 Task: Create a task  Add search functionality to the app , assign it to team member softage.6@softage.net in the project TravelForge and update the status of the task to  On Track  , set the priority of the task to Low.
Action: Mouse moved to (78, 298)
Screenshot: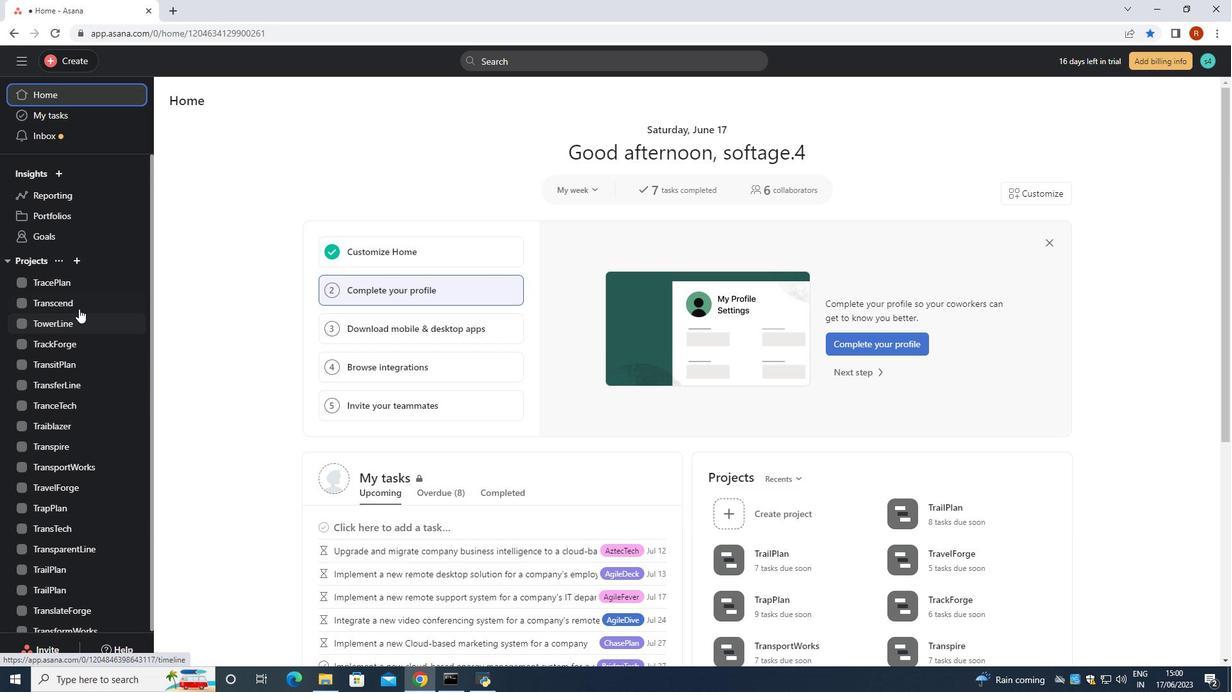 
Action: Mouse scrolled (78, 298) with delta (0, 0)
Screenshot: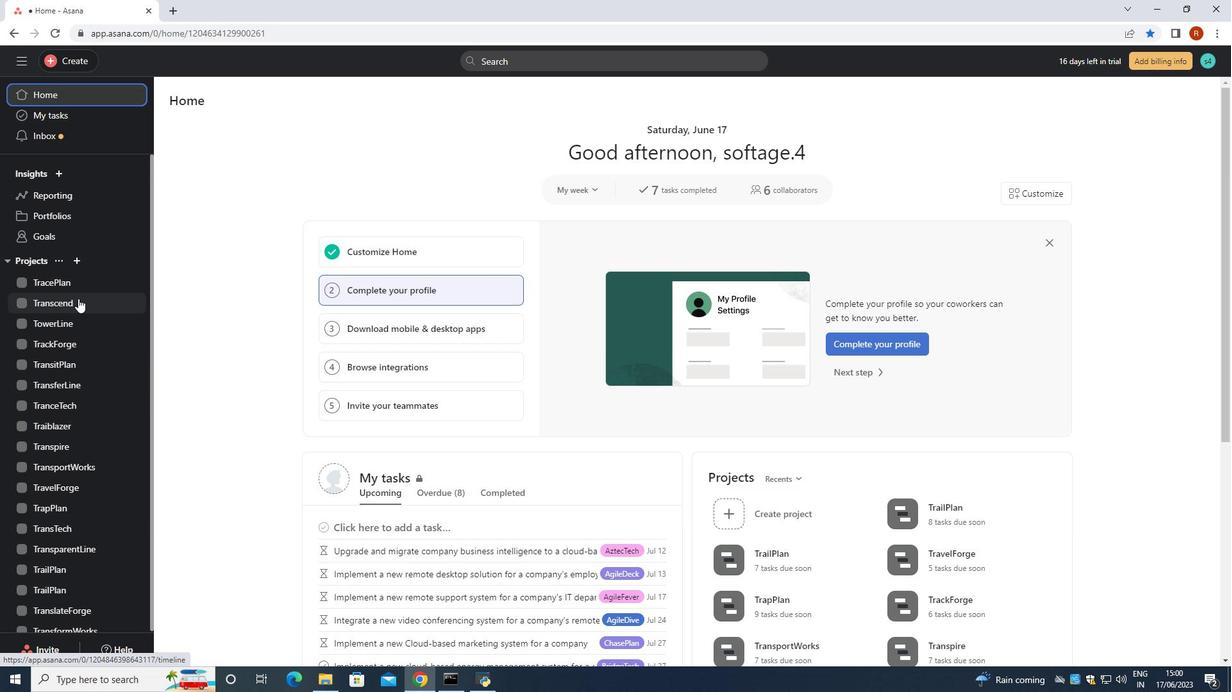 
Action: Mouse moved to (62, 424)
Screenshot: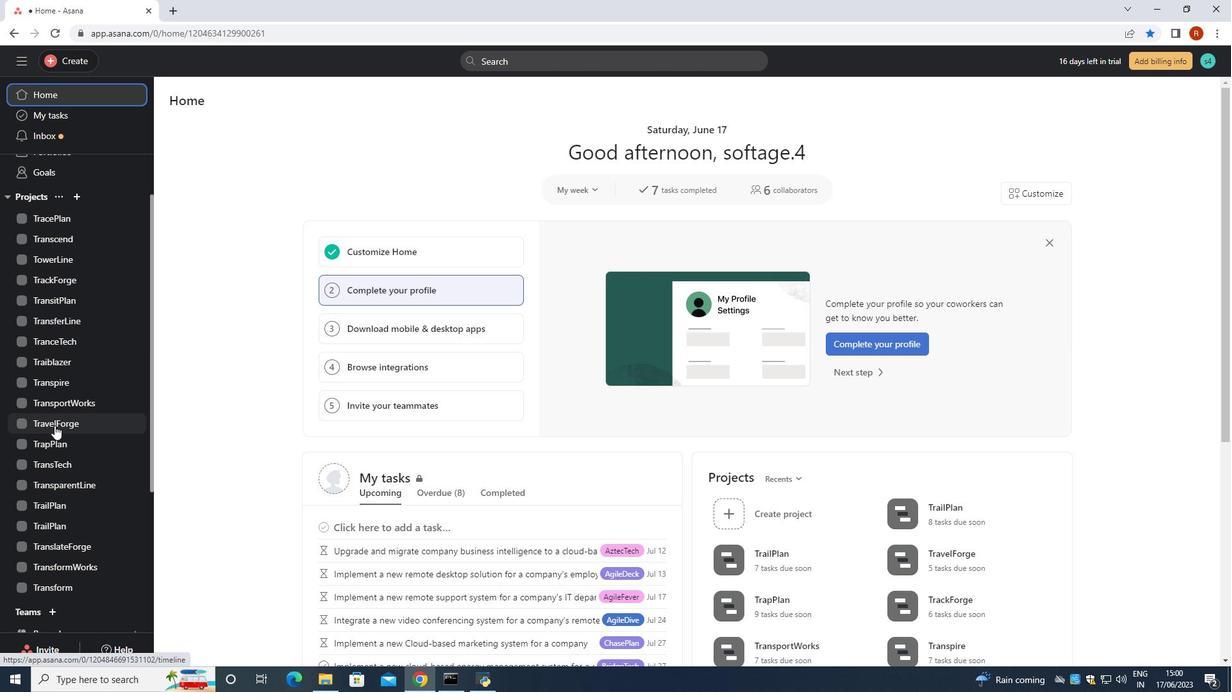 
Action: Mouse pressed left at (62, 424)
Screenshot: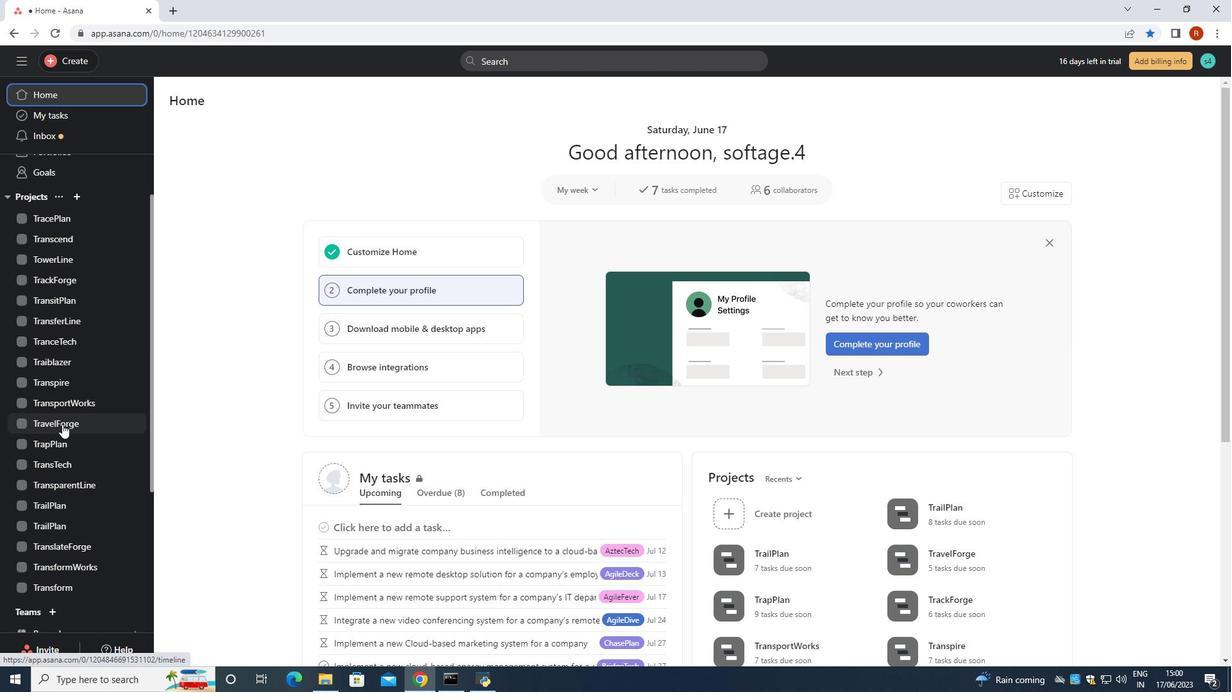 
Action: Mouse moved to (203, 157)
Screenshot: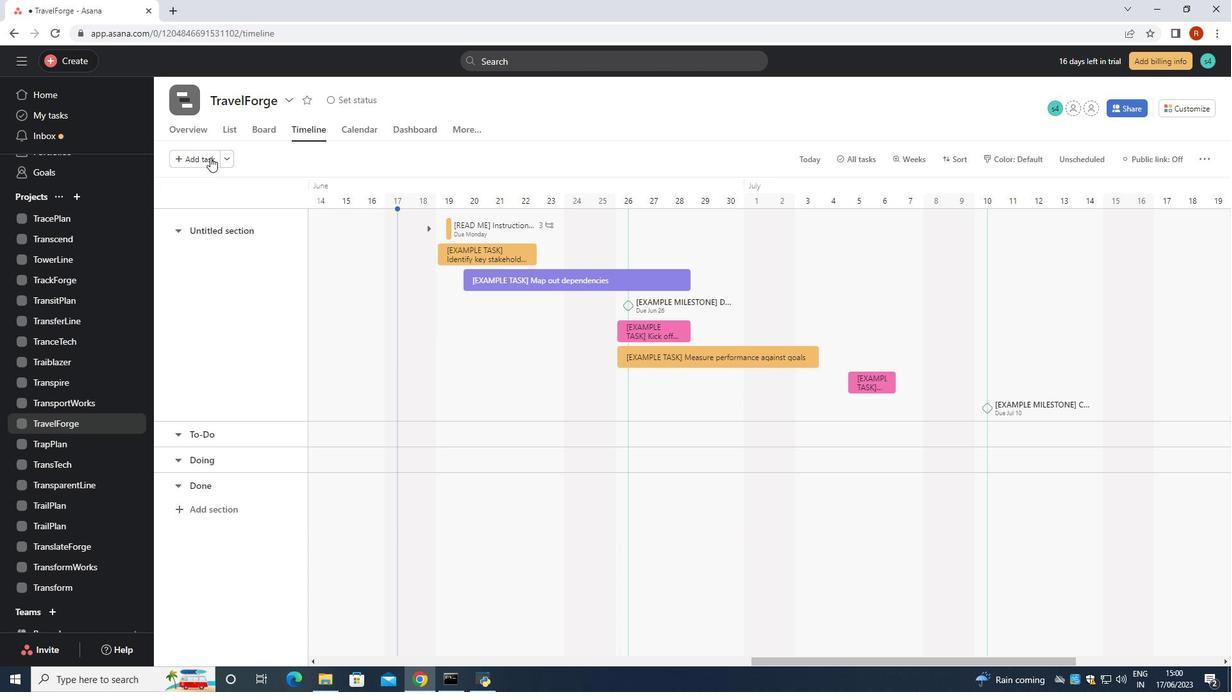 
Action: Mouse pressed left at (203, 157)
Screenshot: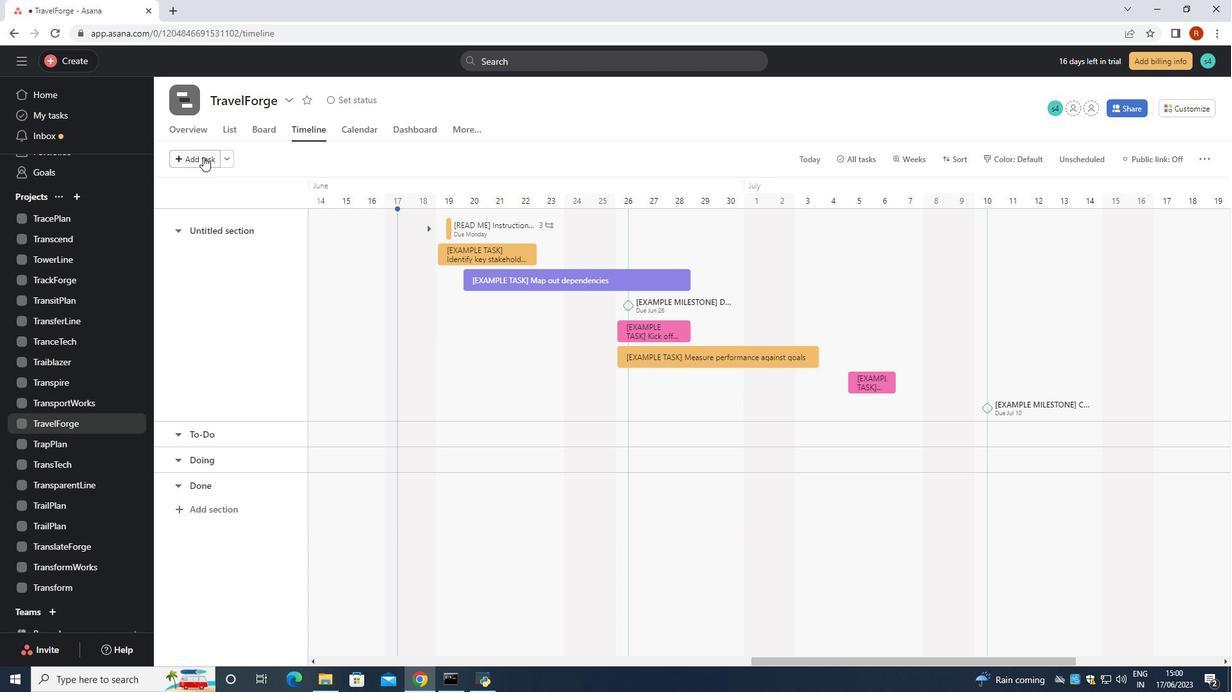 
Action: Mouse moved to (196, 152)
Screenshot: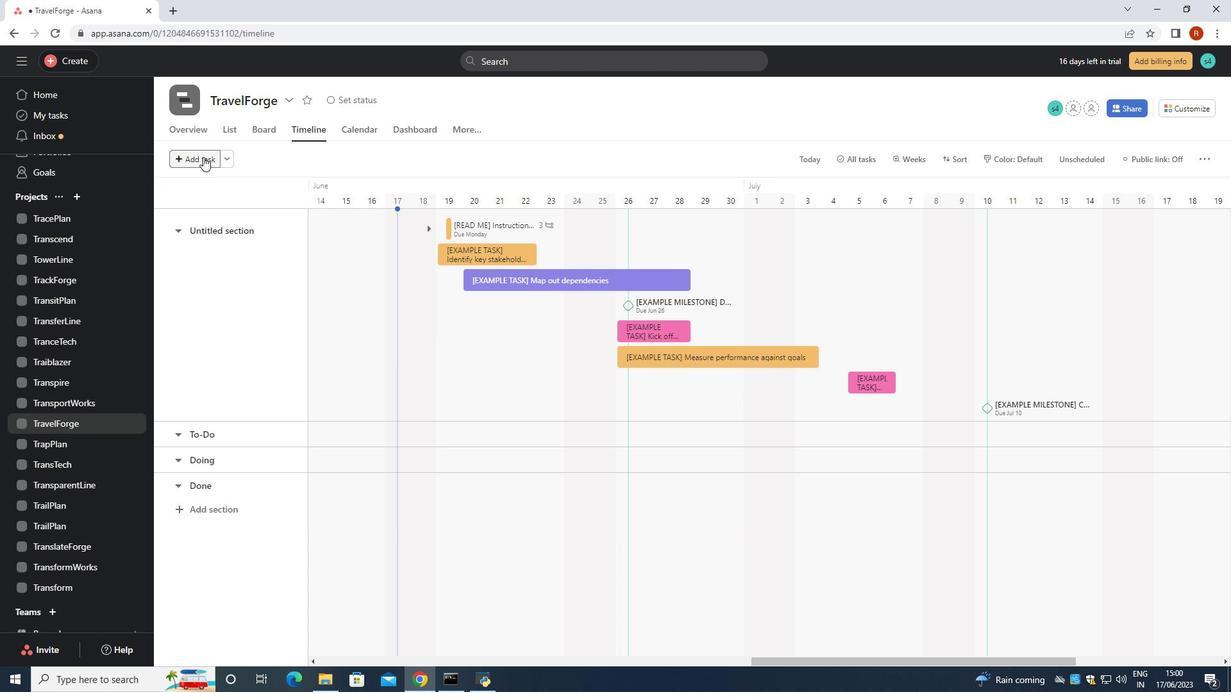 
Action: Key pressed <Key.shift>Add<Key.space>sec<Key.backspace>arch<Key.space>functionality<Key.space>to<Key.space>the<Key.space>ap<Key.enter>
Screenshot: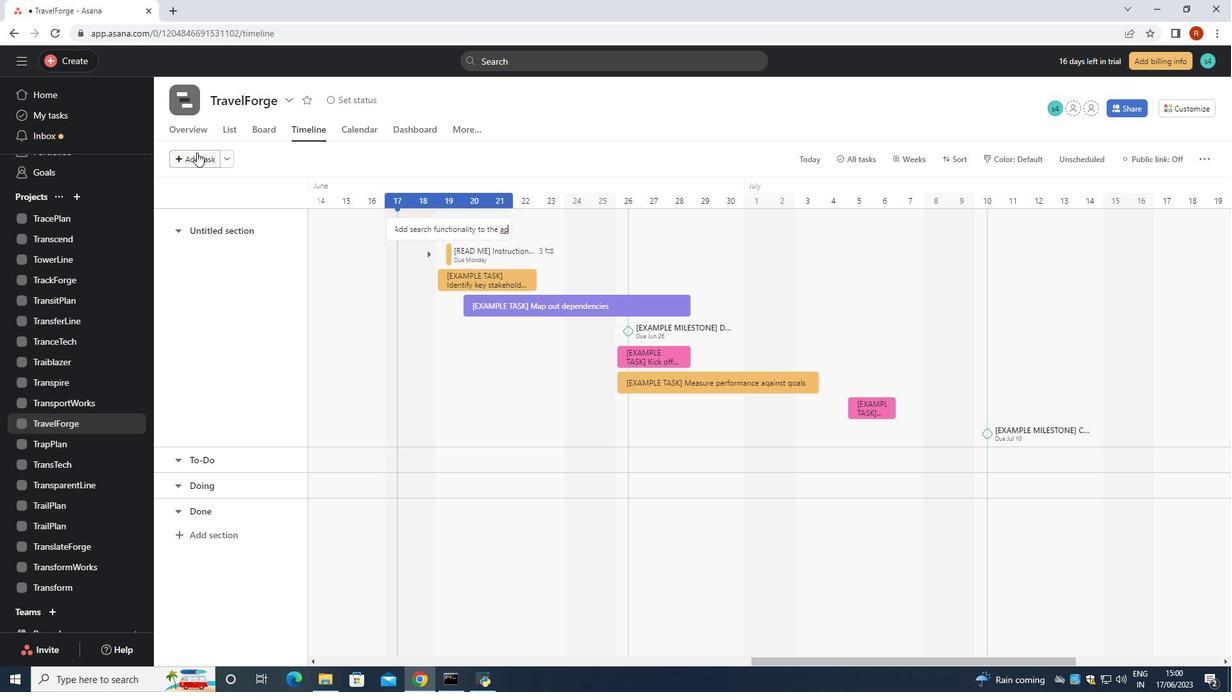 
Action: Mouse moved to (459, 229)
Screenshot: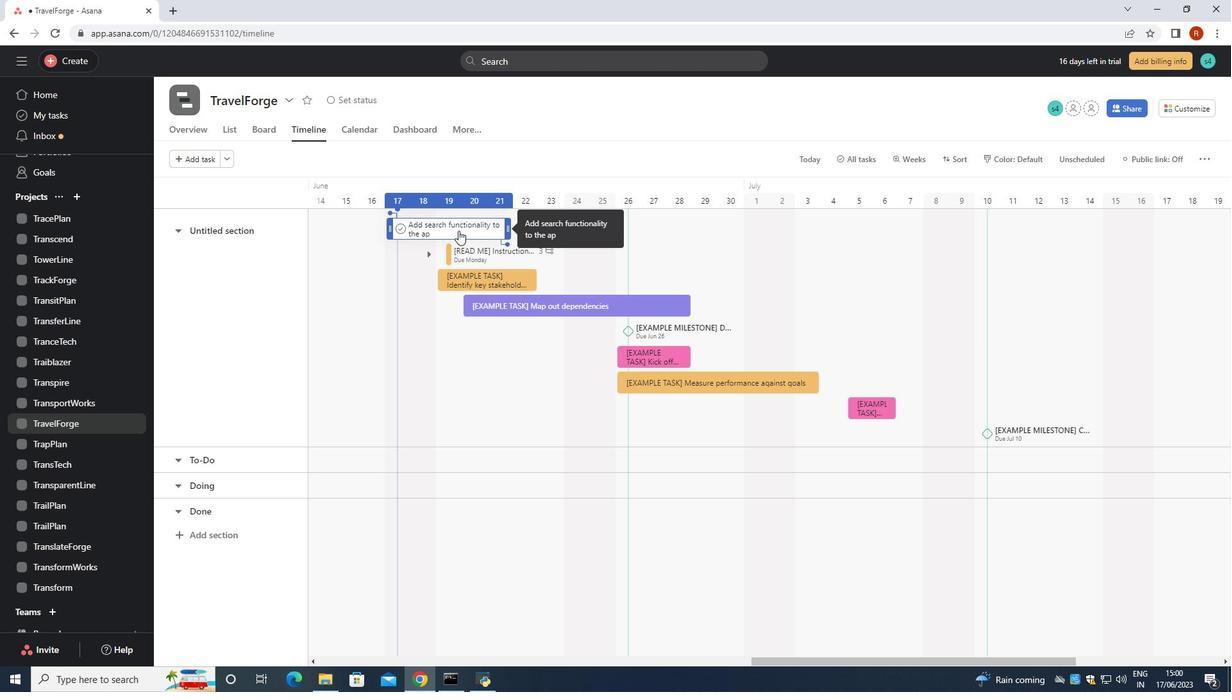 
Action: Mouse pressed left at (459, 229)
Screenshot: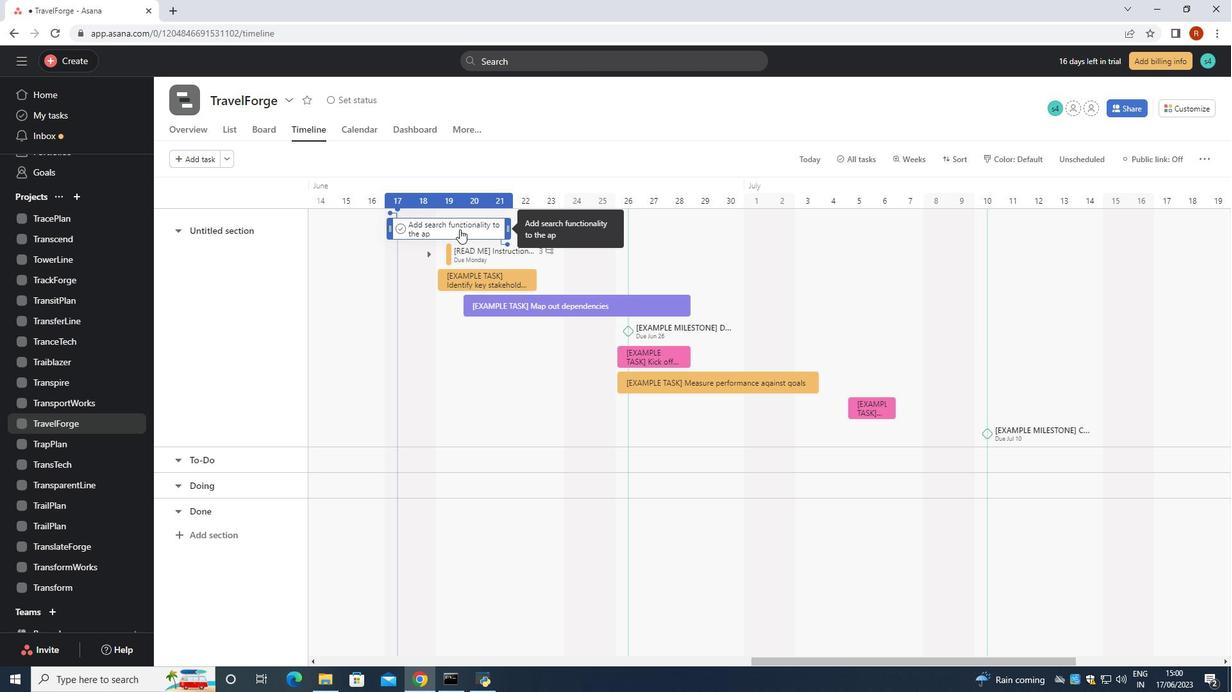 
Action: Mouse moved to (939, 225)
Screenshot: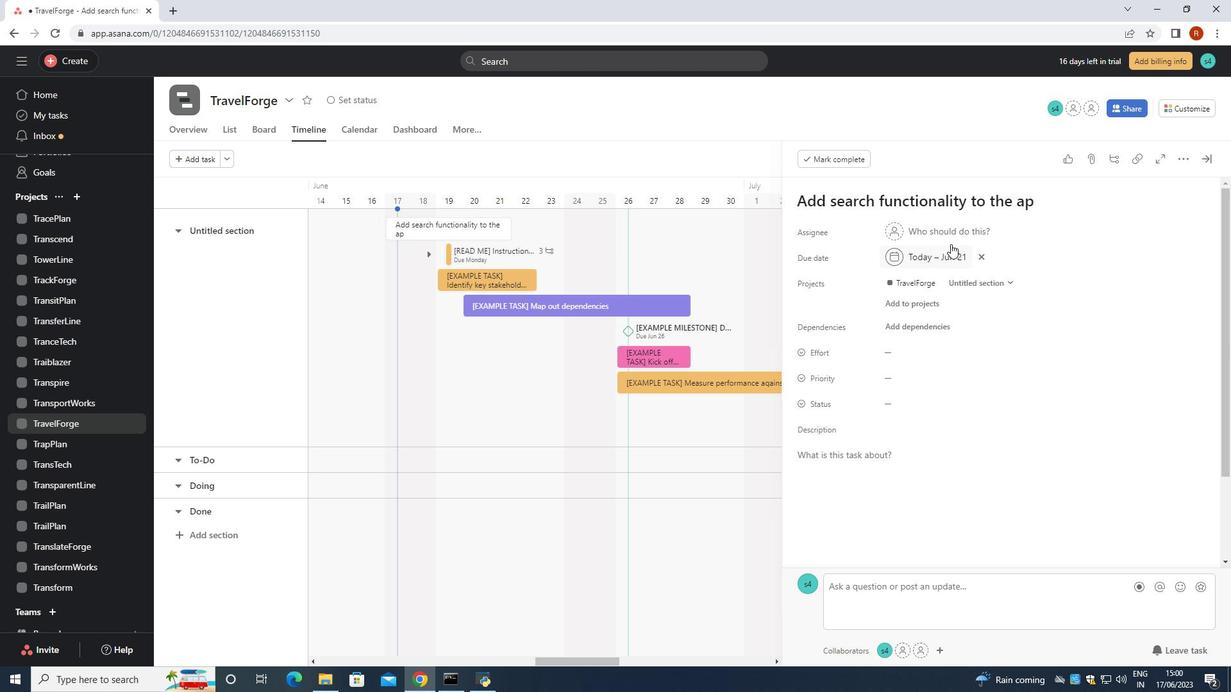 
Action: Mouse pressed left at (939, 225)
Screenshot: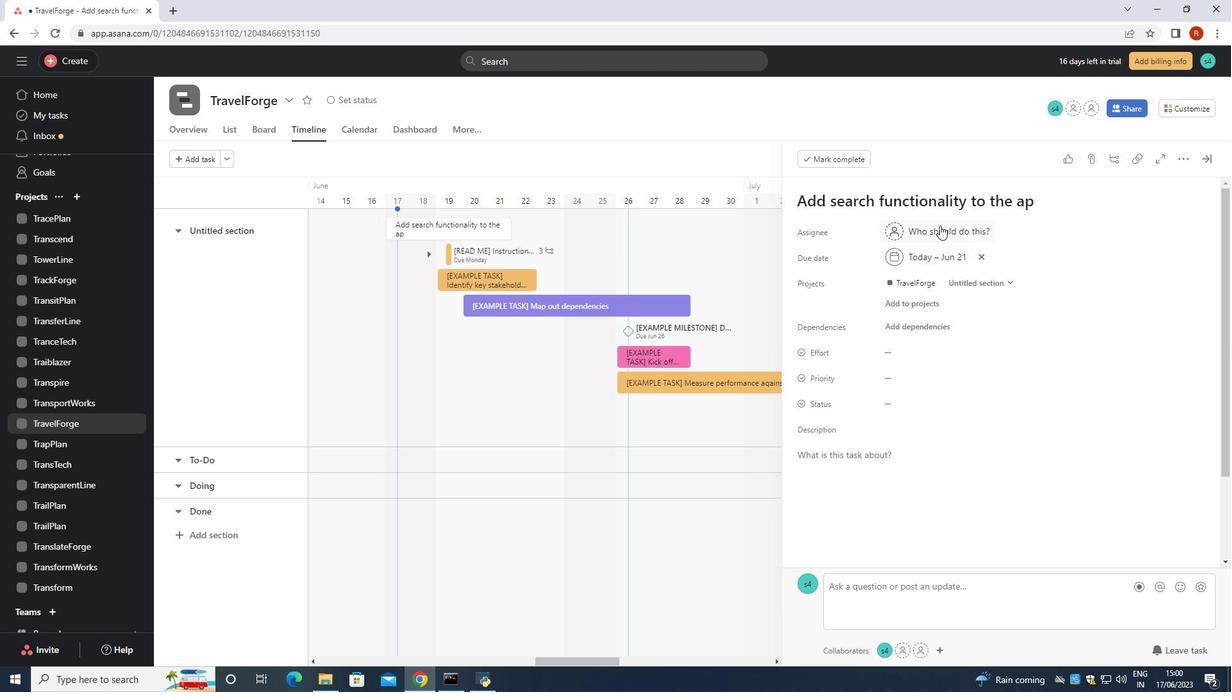 
Action: Key pressed <Key.shift>Softage.6<Key.shift><Key.shift><Key.shift><Key.shift><Key.shift><Key.shift><Key.shift><Key.shift><Key.shift><Key.shift>@softage.net
Screenshot: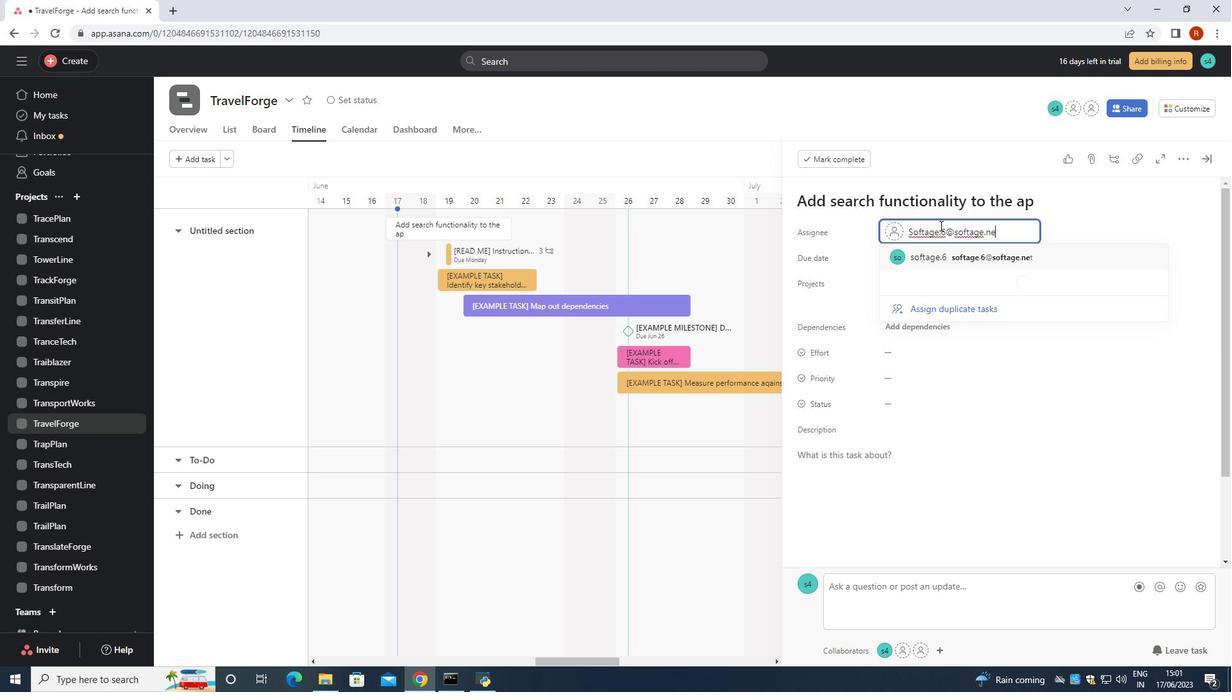 
Action: Mouse moved to (1005, 253)
Screenshot: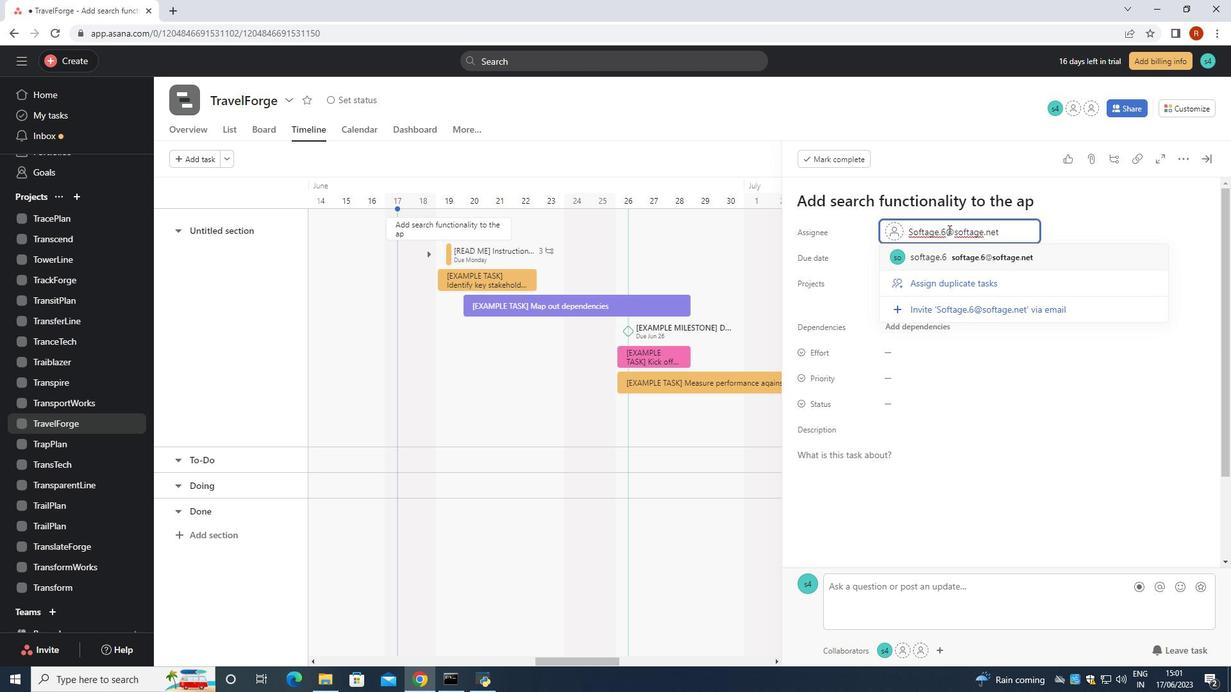 
Action: Mouse pressed left at (1005, 253)
Screenshot: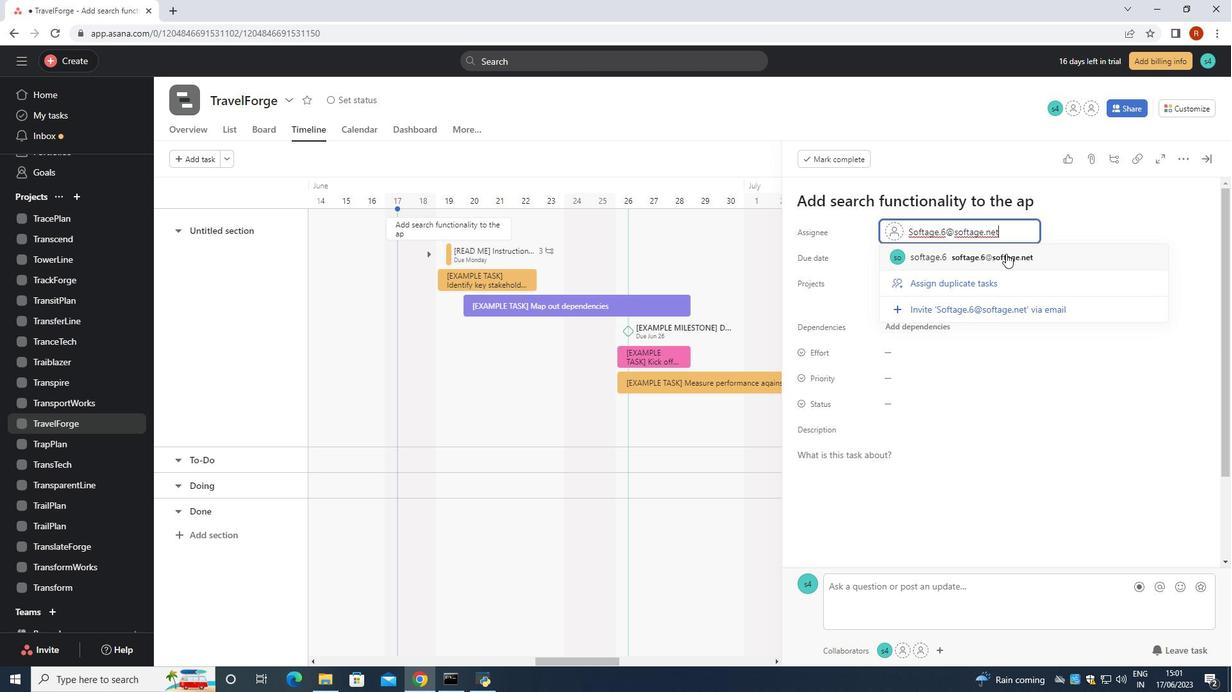 
Action: Mouse moved to (892, 403)
Screenshot: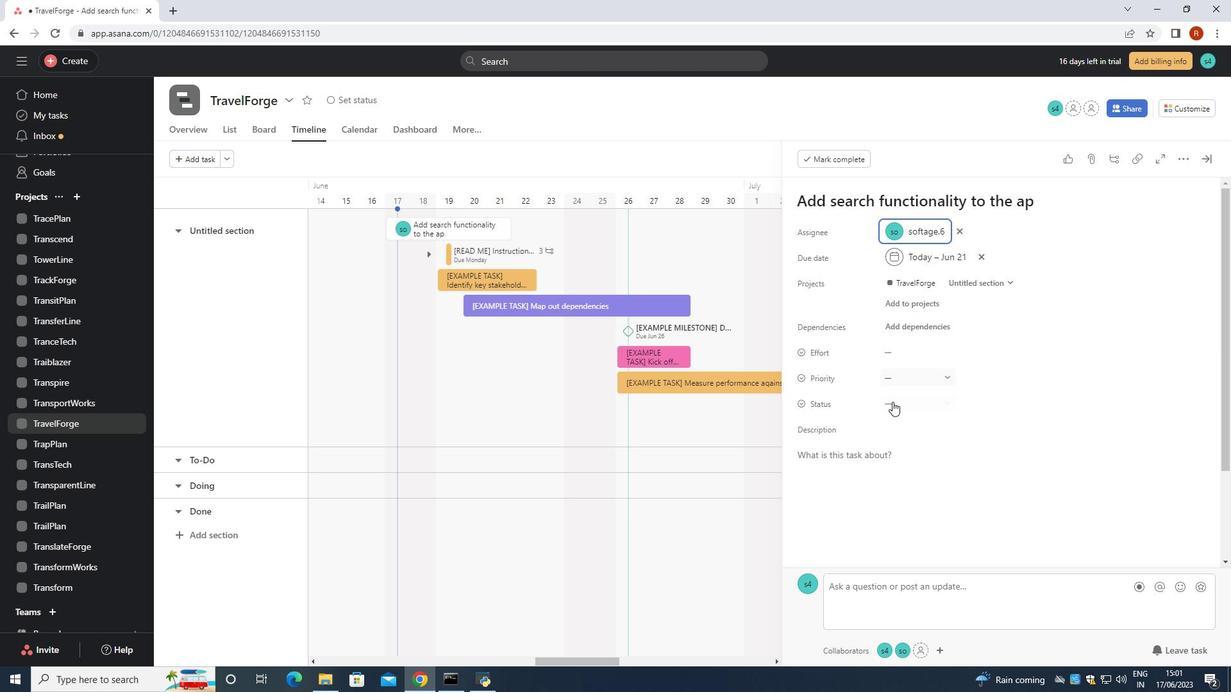 
Action: Mouse pressed left at (892, 403)
Screenshot: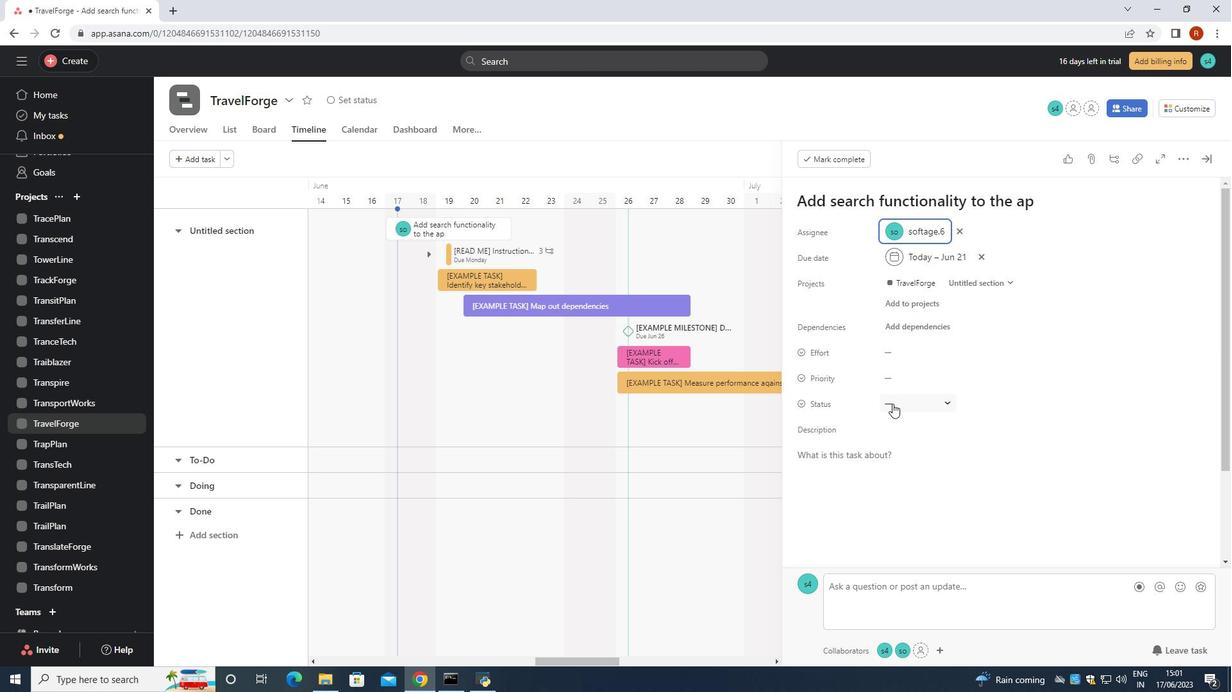 
Action: Mouse moved to (933, 450)
Screenshot: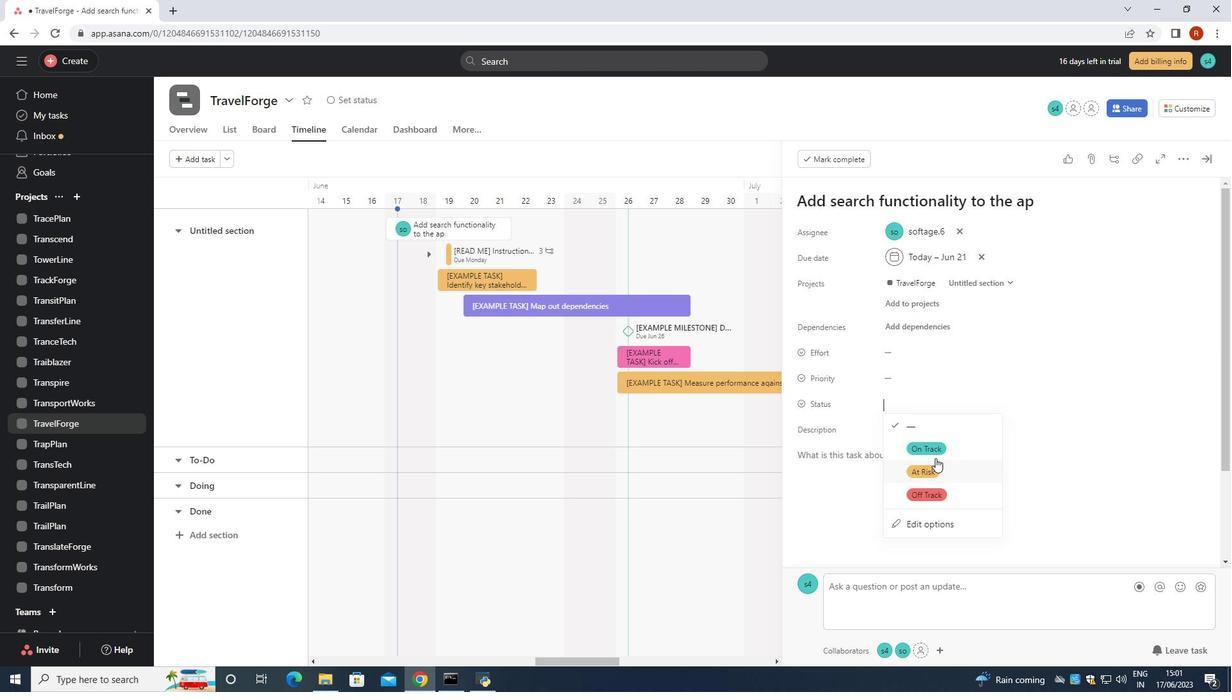 
Action: Mouse pressed left at (933, 450)
Screenshot: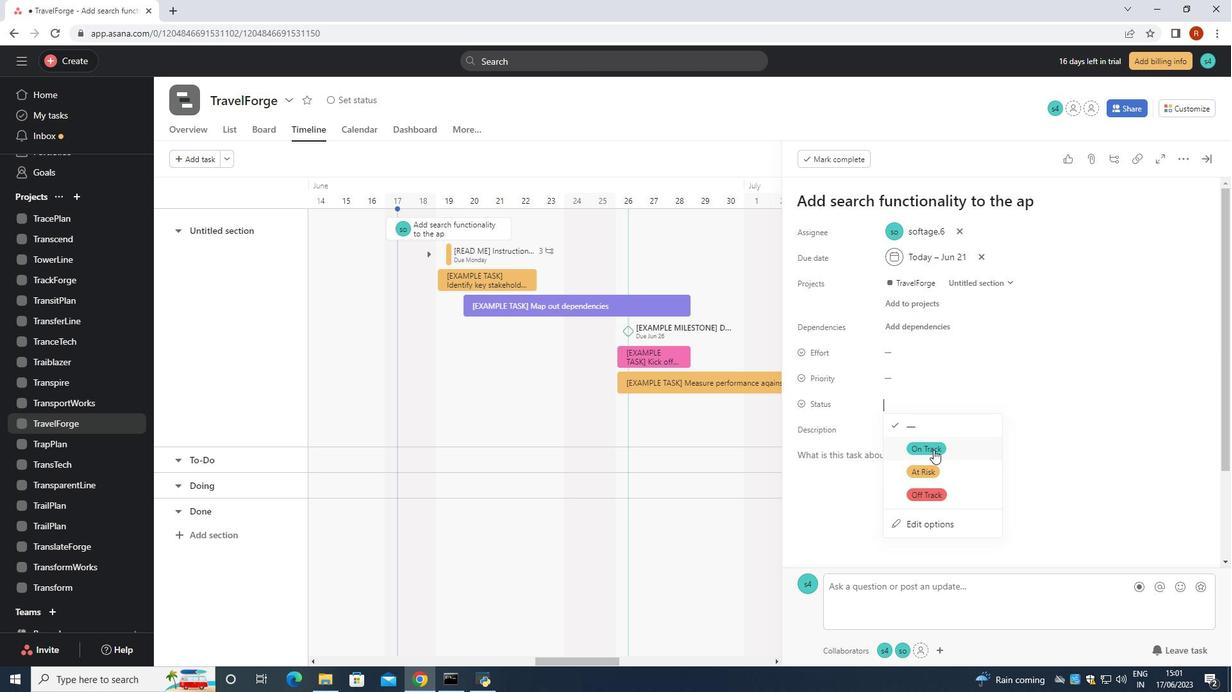
Action: Mouse moved to (907, 384)
Screenshot: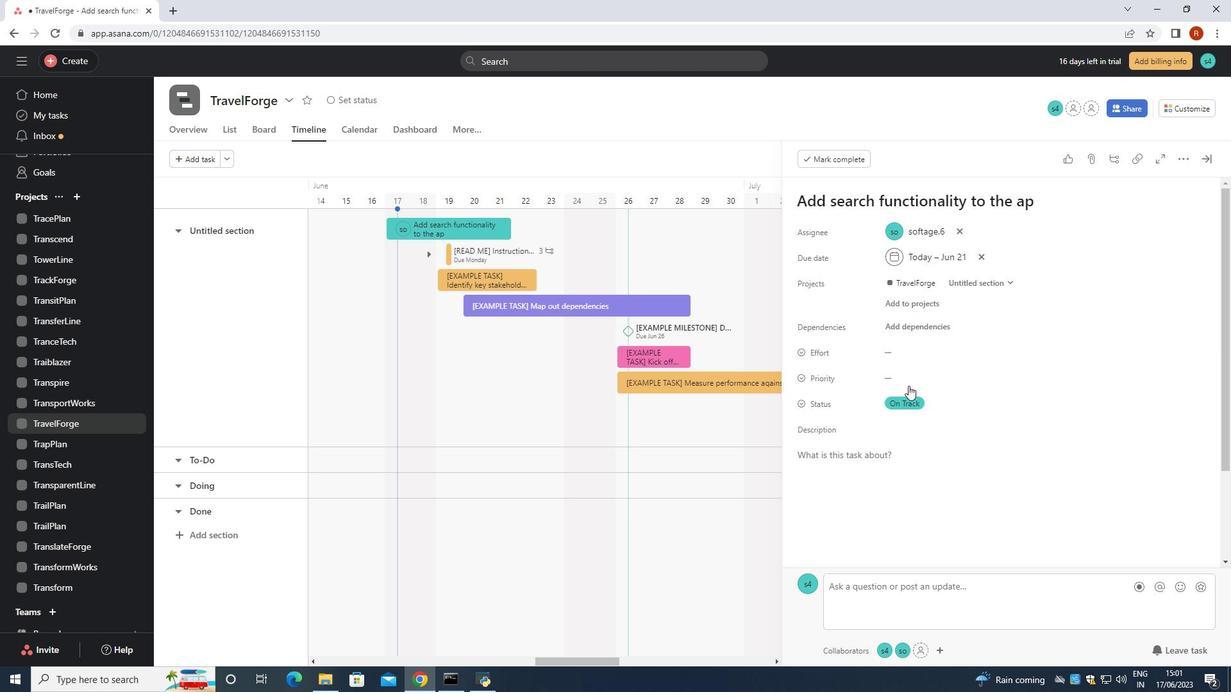 
Action: Mouse pressed left at (907, 384)
Screenshot: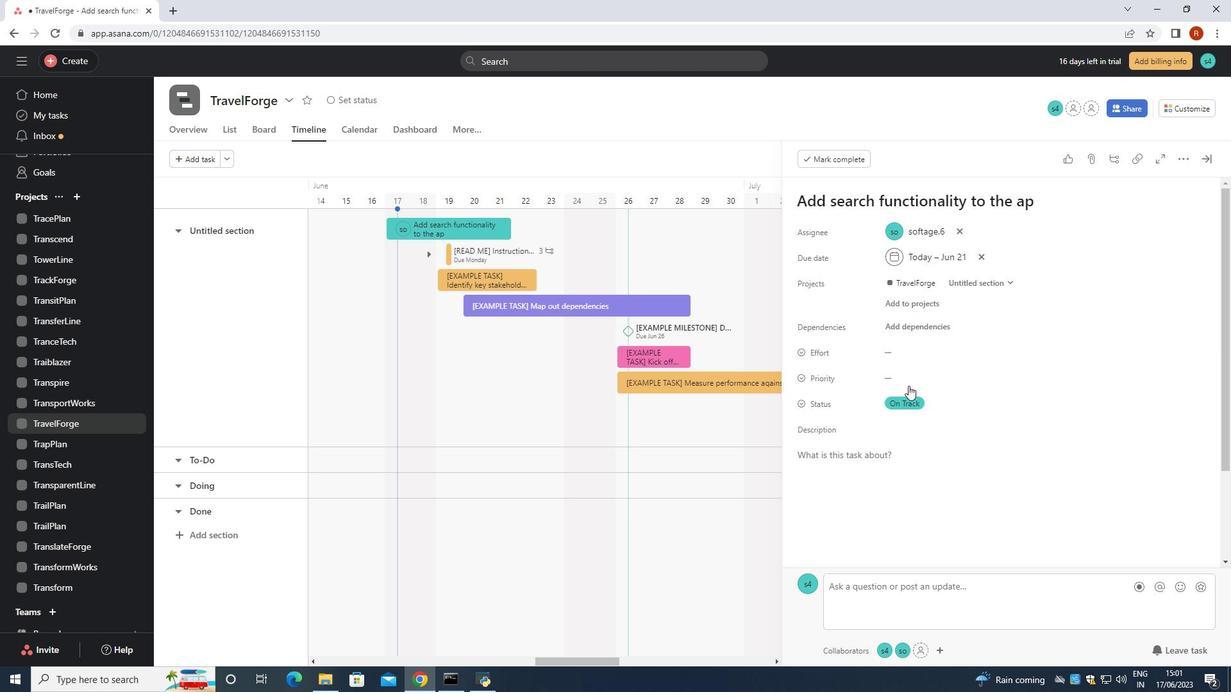 
Action: Mouse moved to (928, 468)
Screenshot: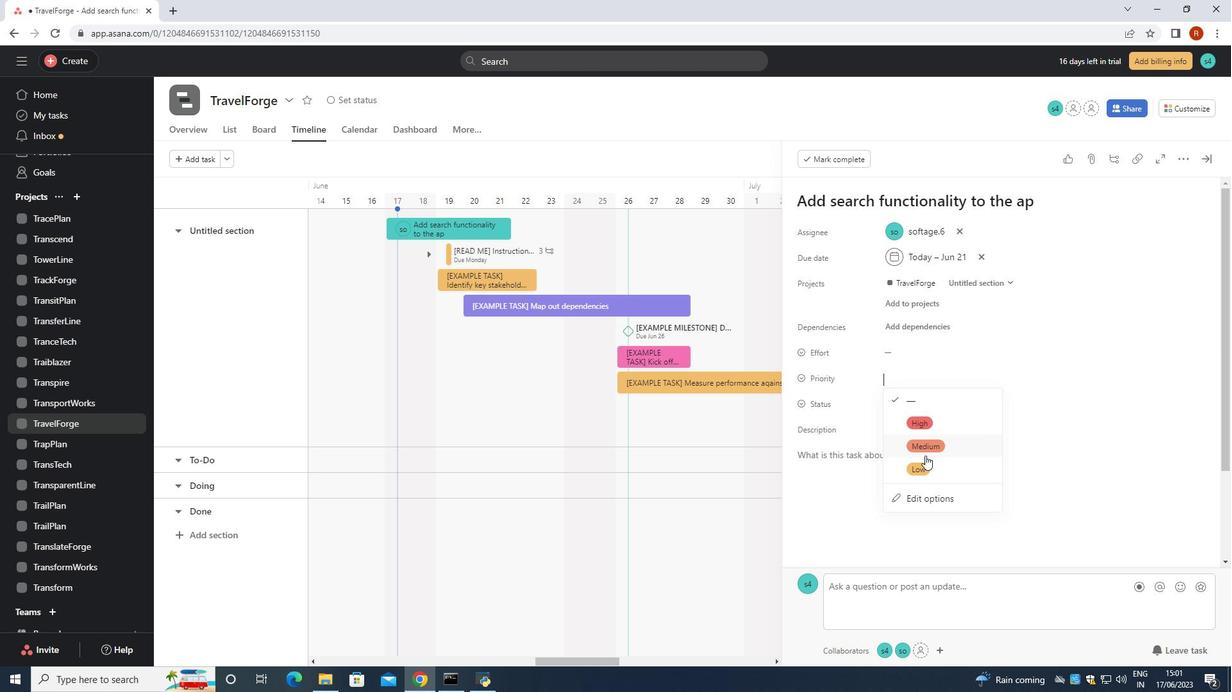 
Action: Mouse pressed left at (928, 468)
Screenshot: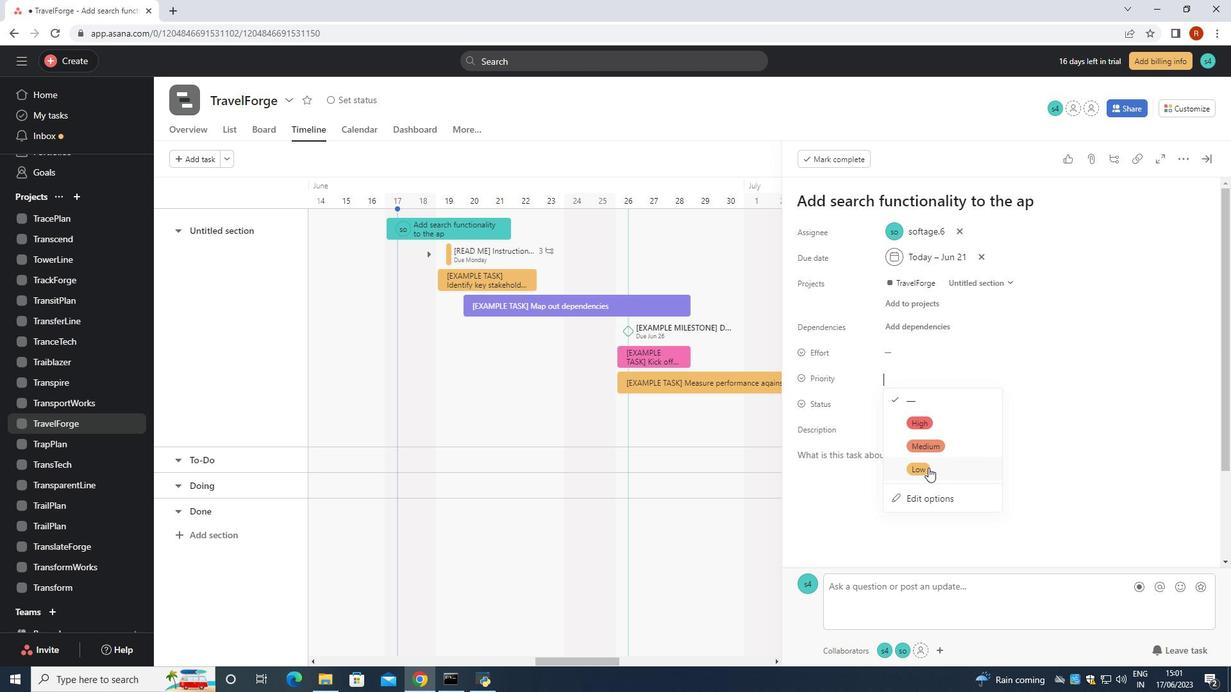 
Action: Mouse moved to (1047, 470)
Screenshot: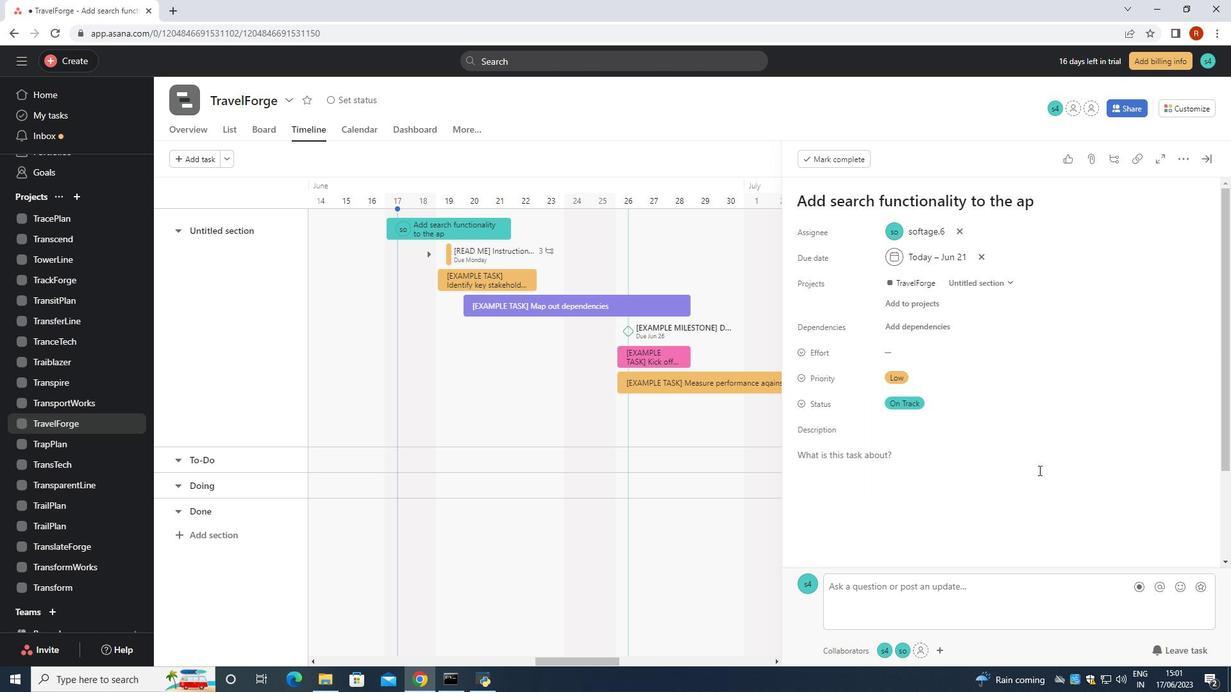 
